 Task: Update the location for the training session on August 15, 2023, in the calendar.
Action: Mouse moved to (19, 71)
Screenshot: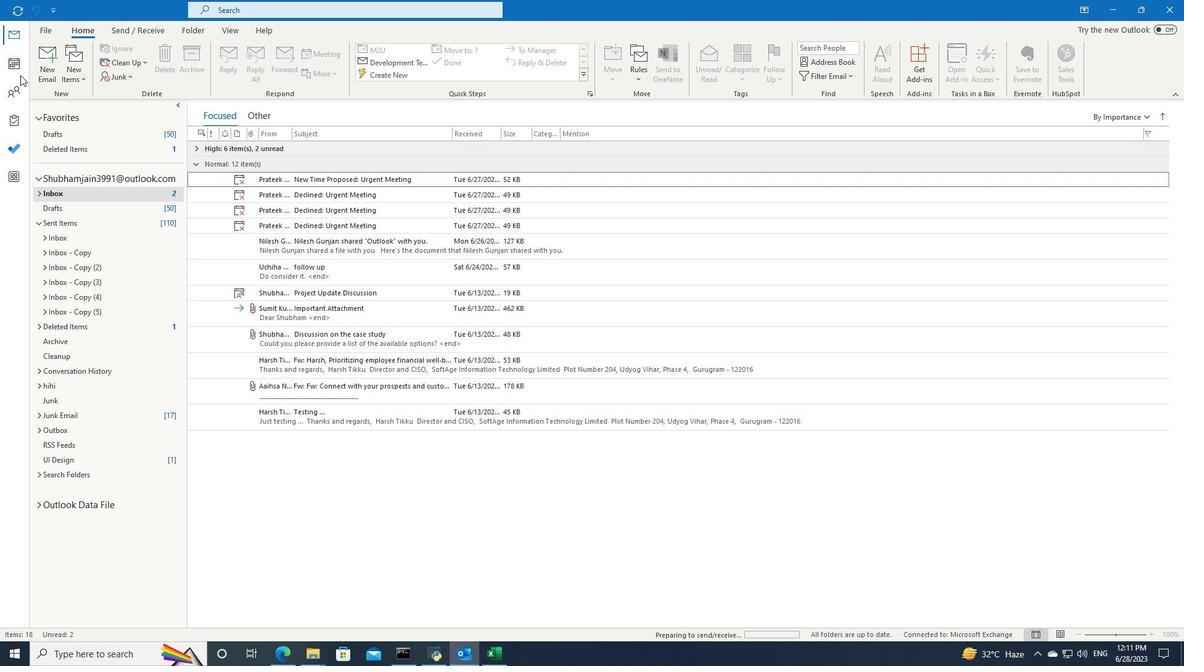 
Action: Mouse pressed left at (19, 71)
Screenshot: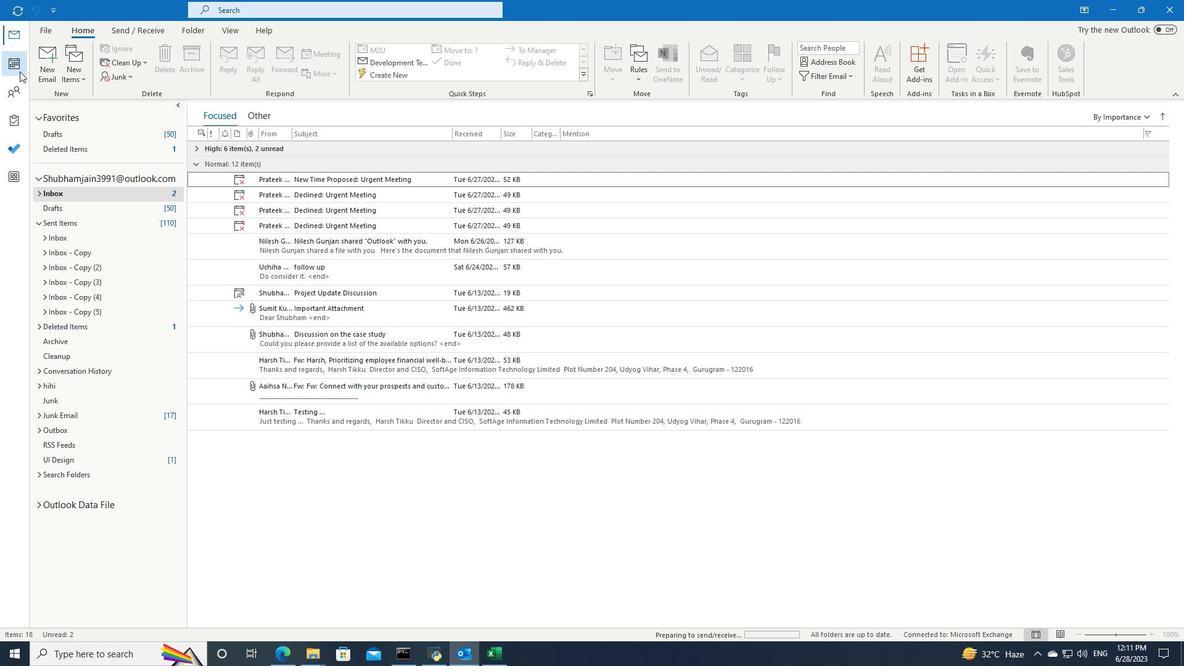 
Action: Mouse moved to (167, 117)
Screenshot: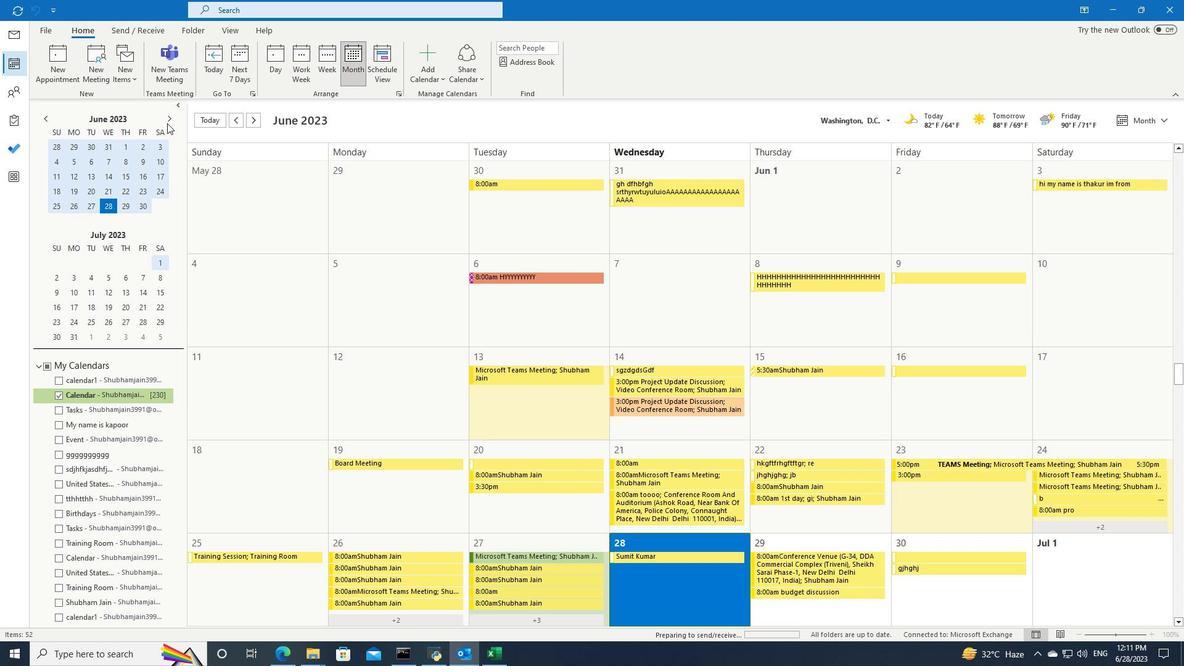 
Action: Mouse pressed left at (167, 117)
Screenshot: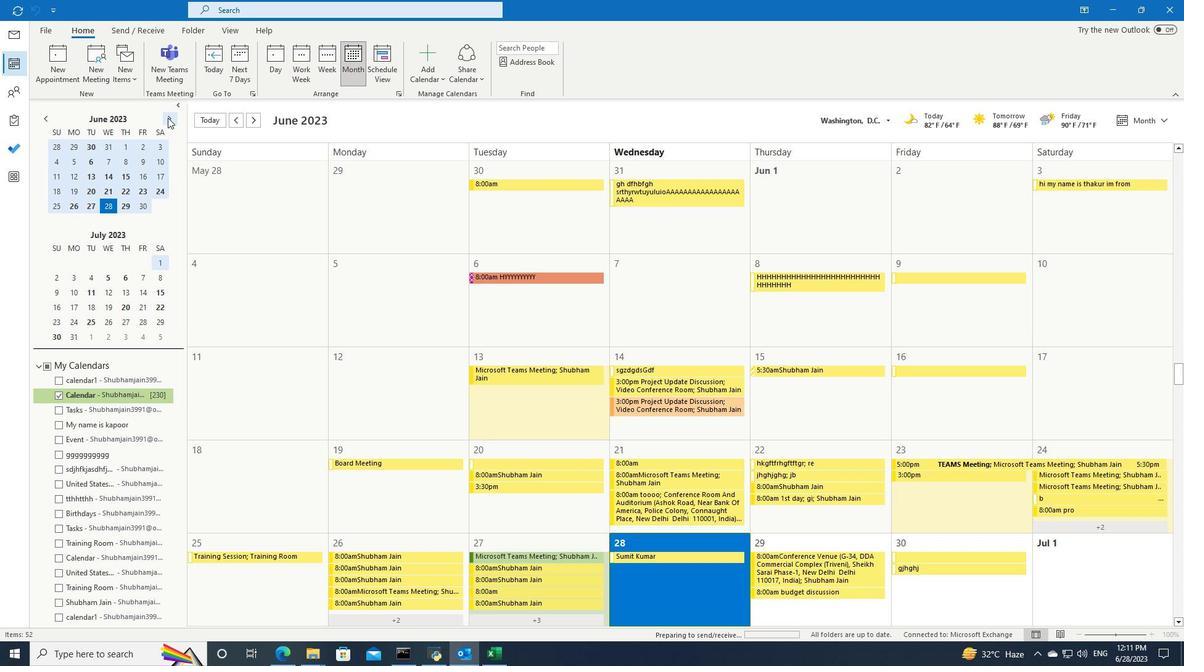
Action: Mouse moved to (94, 294)
Screenshot: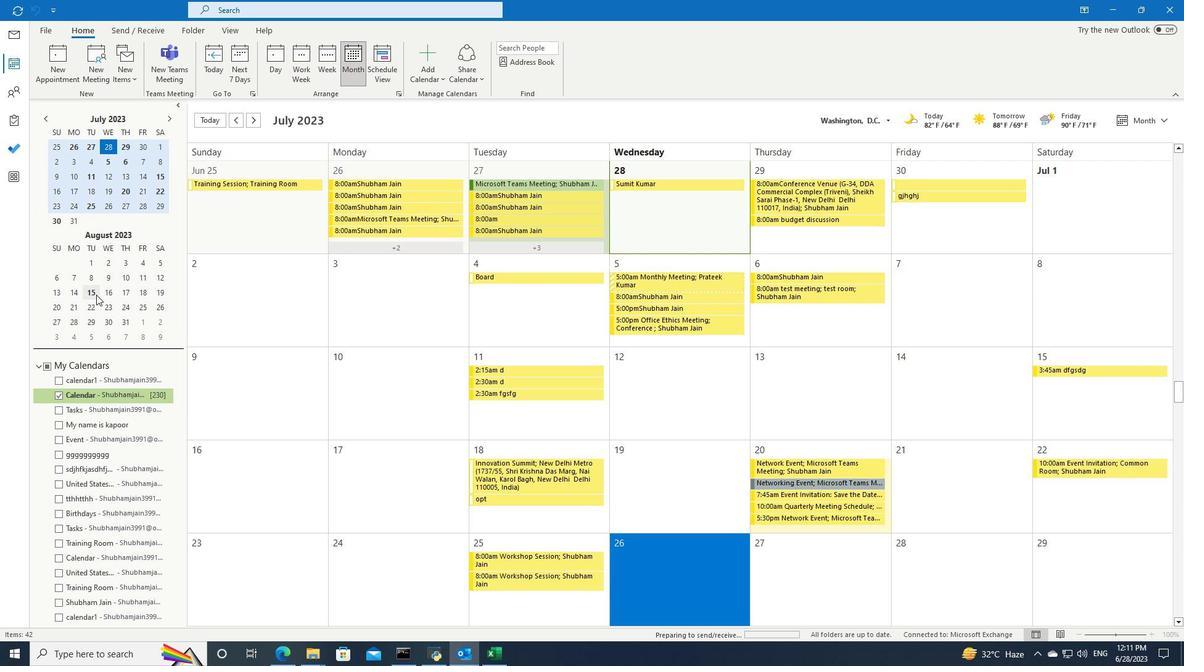 
Action: Mouse pressed left at (94, 294)
Screenshot: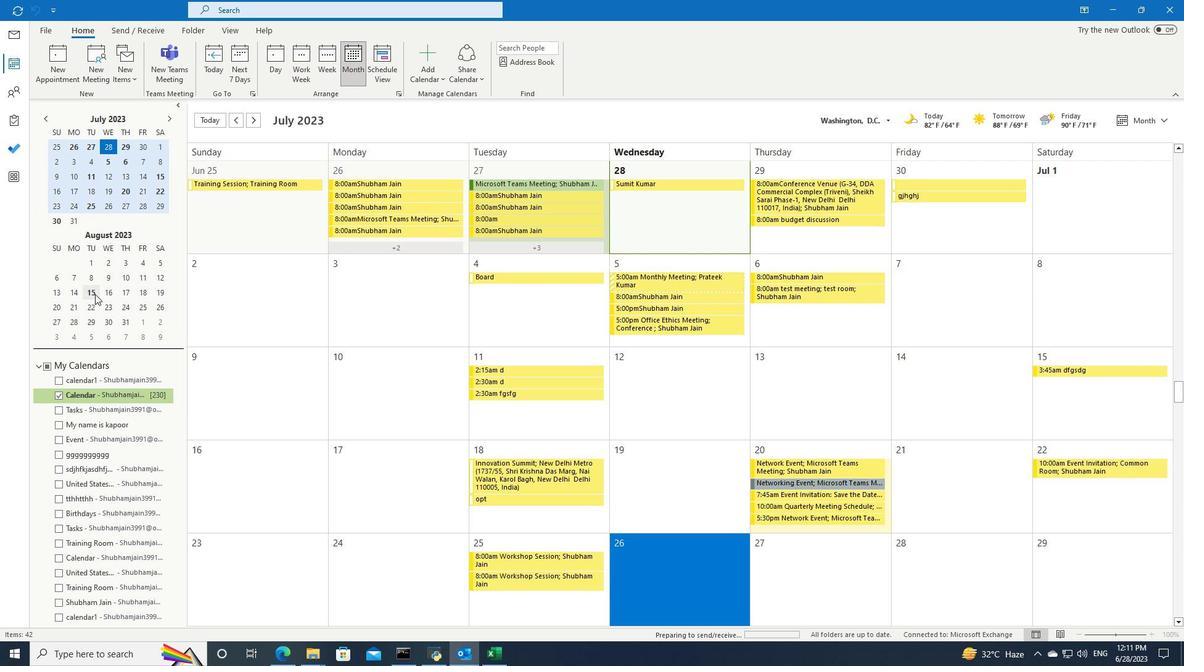 
Action: Mouse moved to (246, 252)
Screenshot: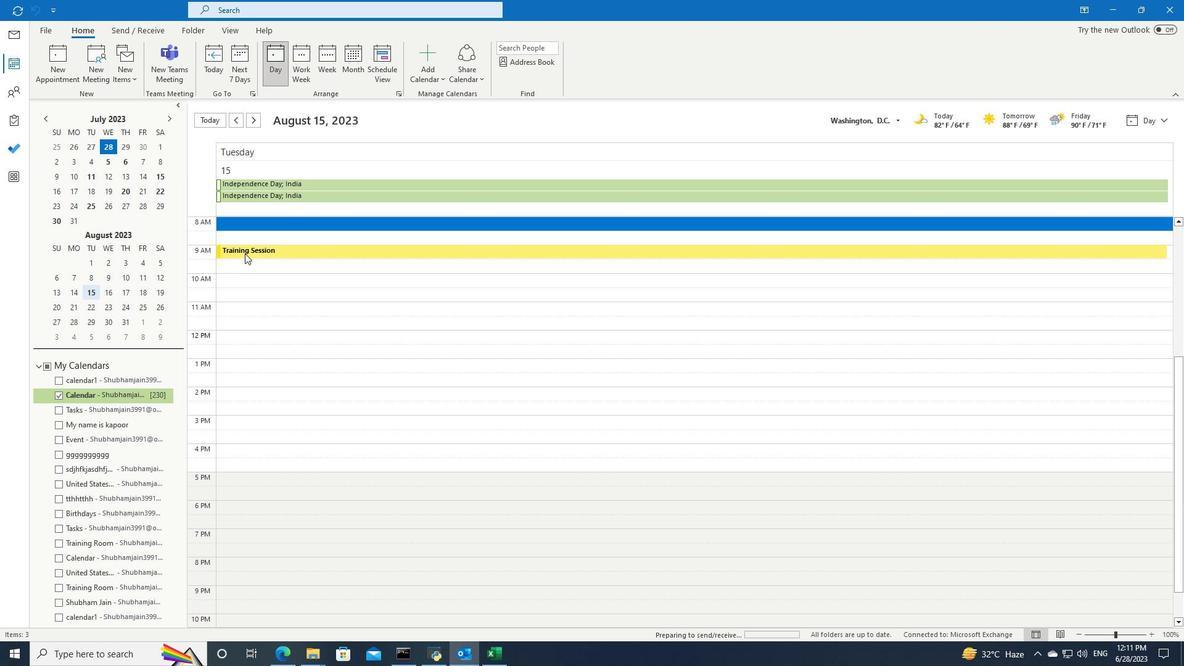 
Action: Mouse pressed left at (246, 252)
Screenshot: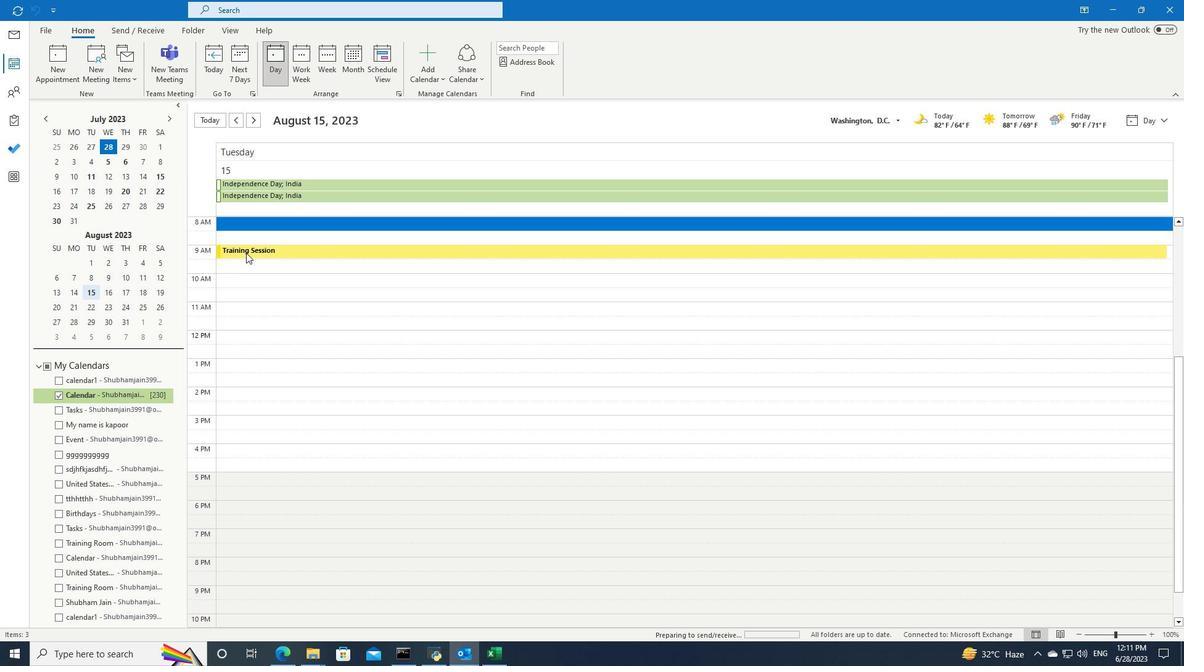 
Action: Mouse pressed left at (246, 252)
Screenshot: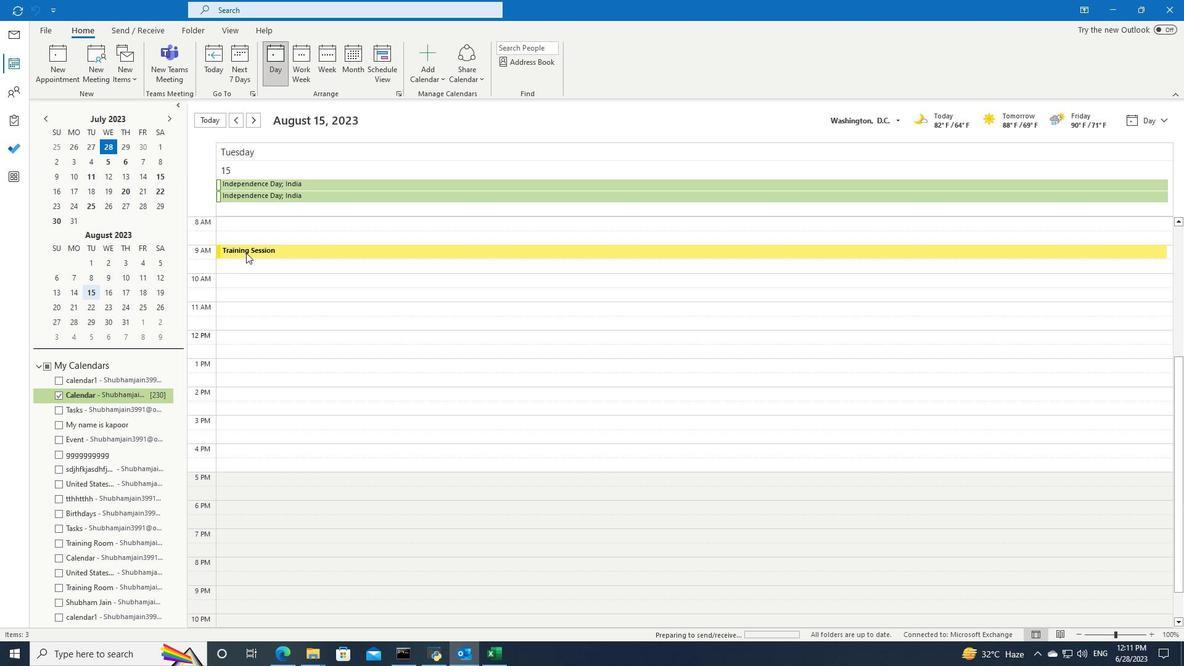 
Action: Mouse moved to (176, 212)
Screenshot: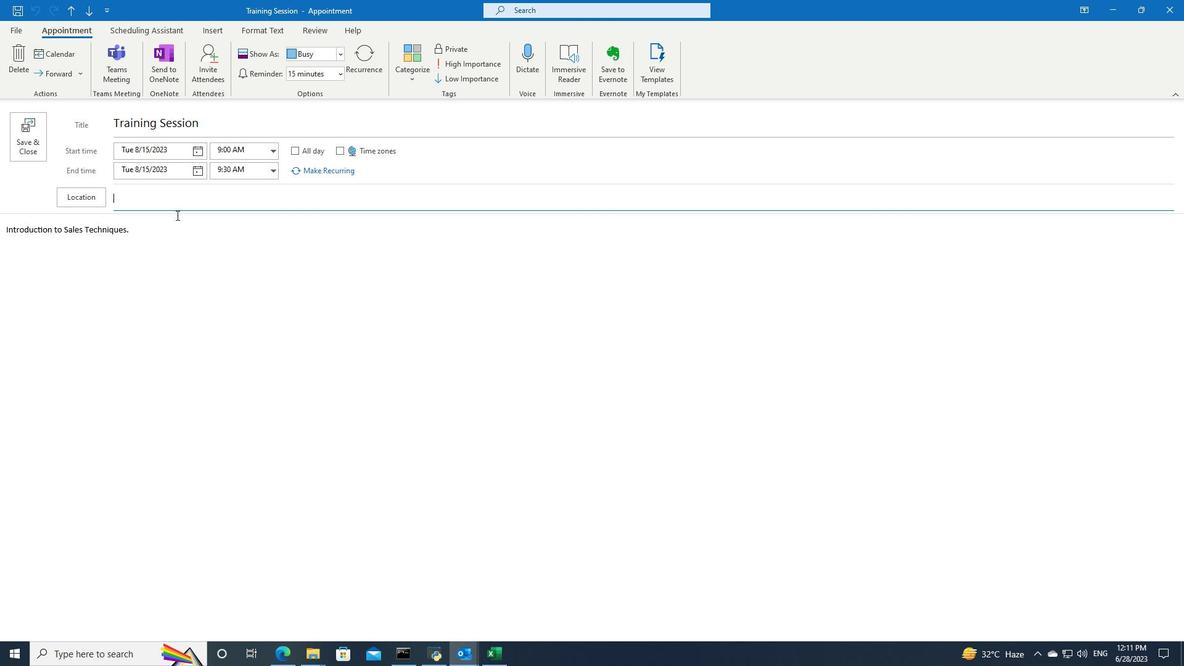 
Action: Key pressed conference<Key.space>room.
Screenshot: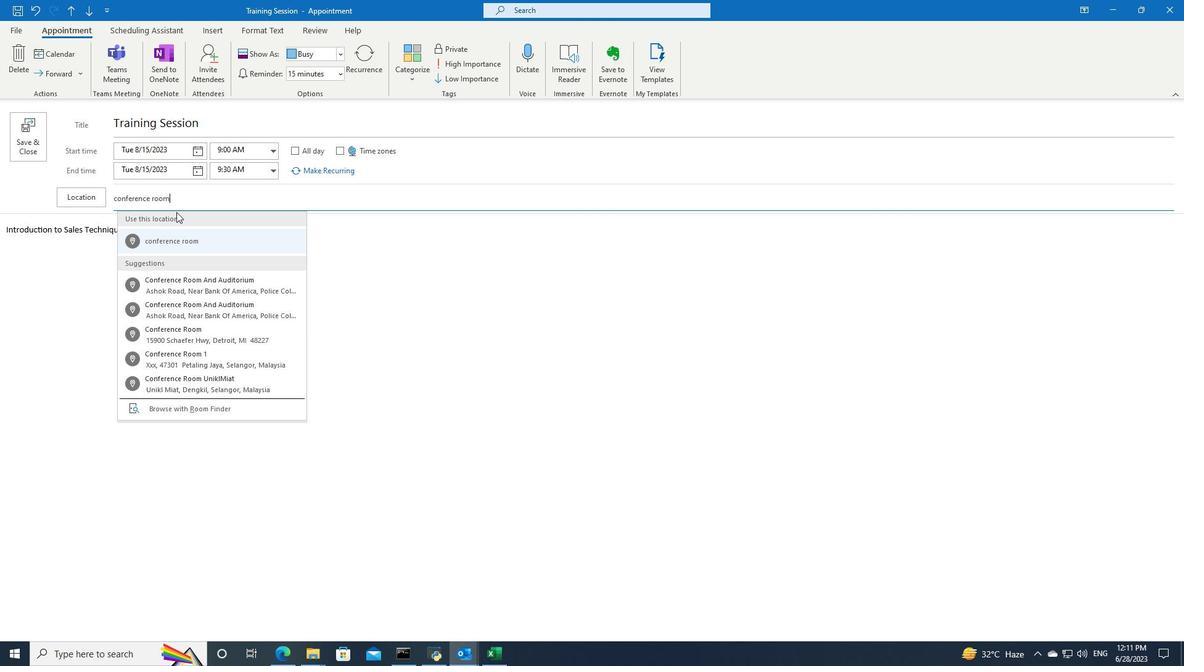 
Action: Mouse moved to (33, 136)
Screenshot: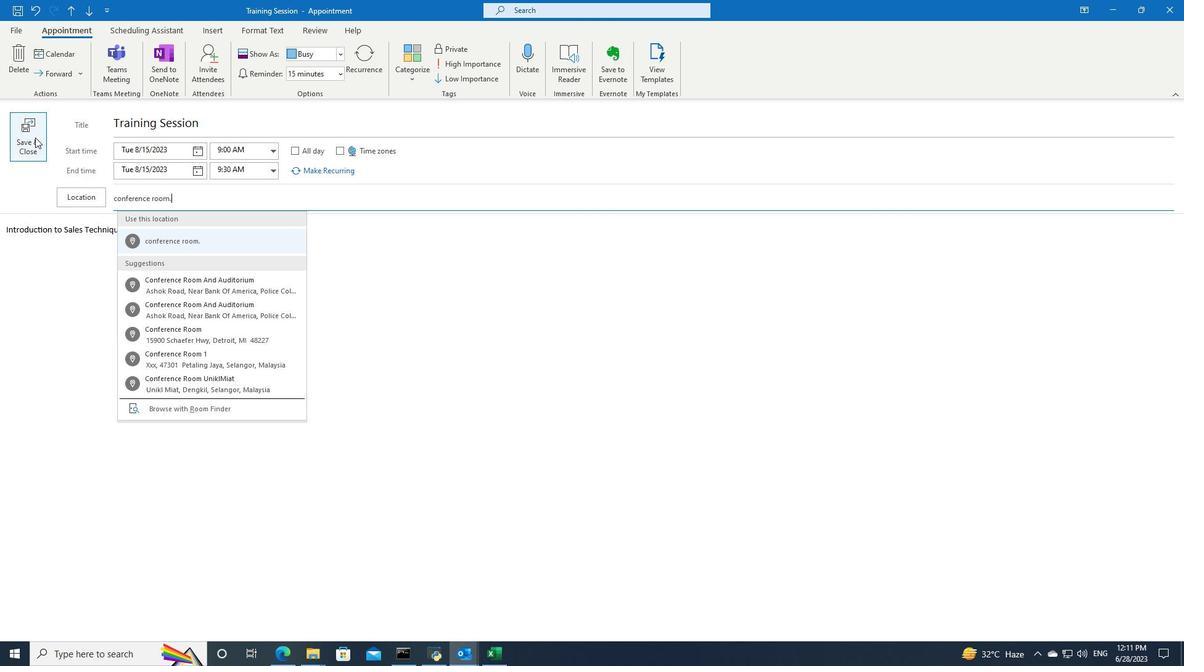 
Action: Mouse pressed left at (33, 136)
Screenshot: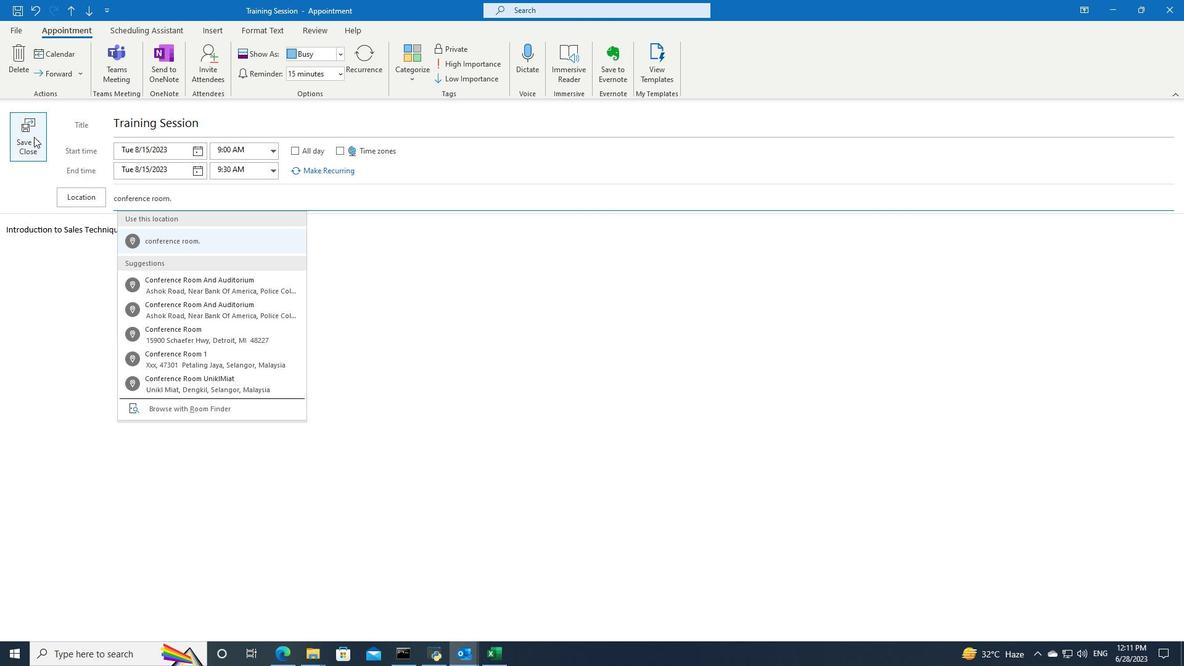 
